 Task: Create a due date automation when advanced on, 2 days before a card is due add fields without custom field "Resume" set to a date more than 1 days from now at 11:00 AM.
Action: Mouse moved to (1115, 79)
Screenshot: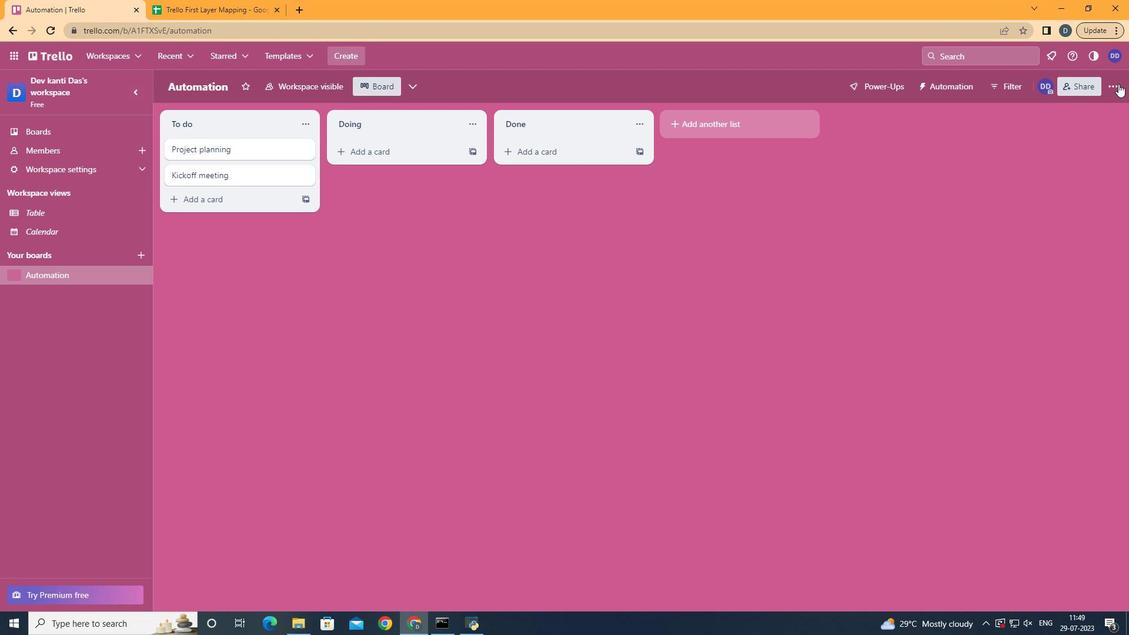 
Action: Mouse pressed left at (1115, 79)
Screenshot: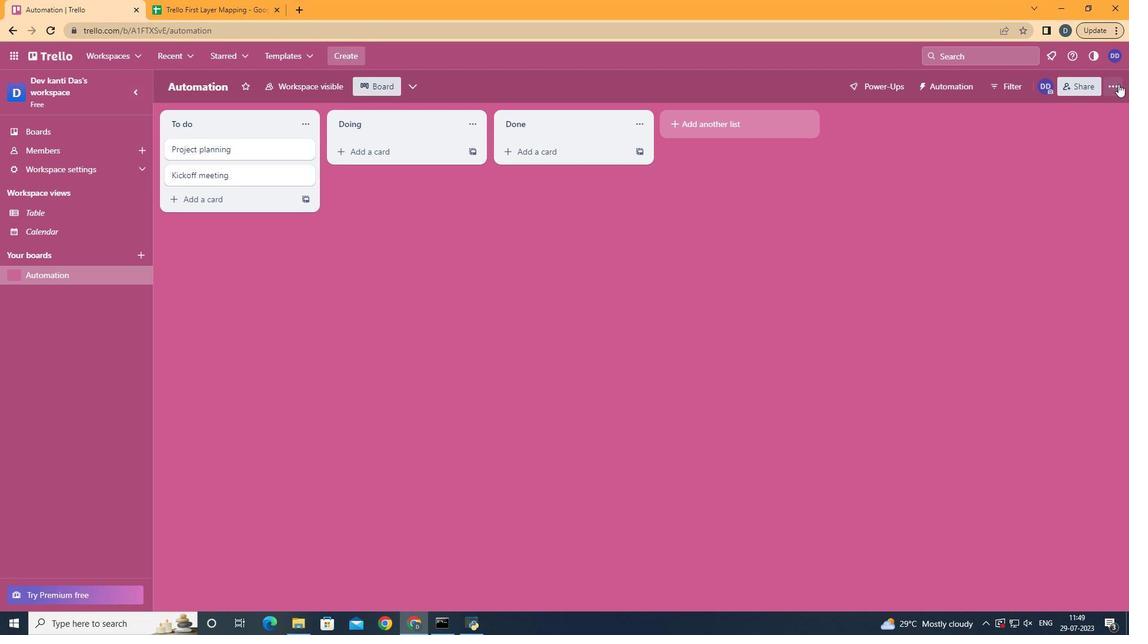 
Action: Mouse moved to (1036, 240)
Screenshot: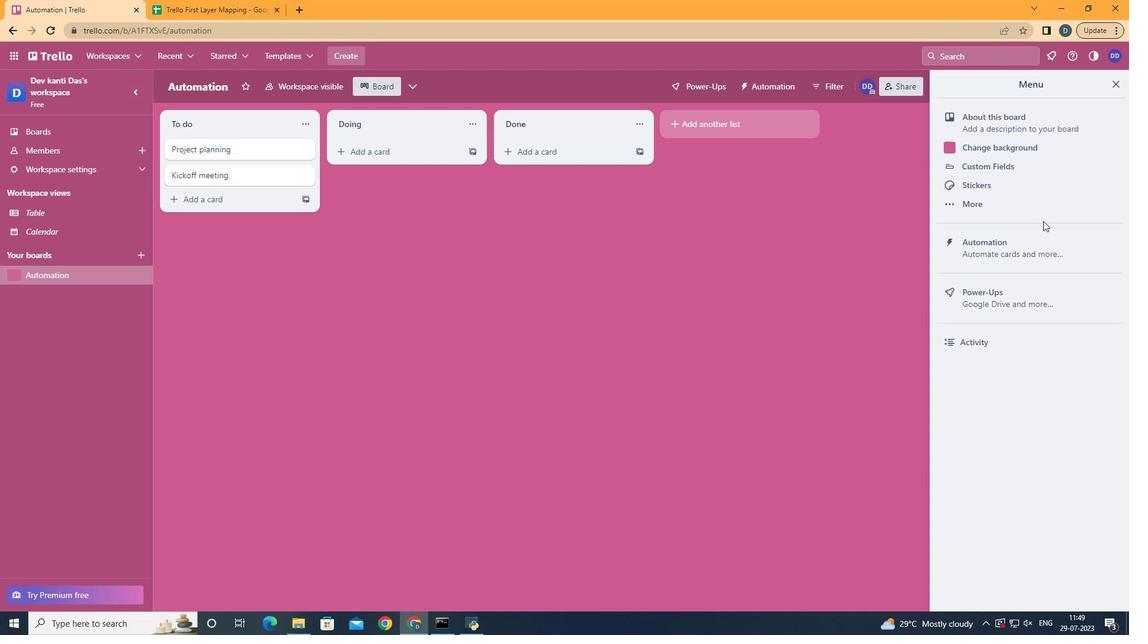 
Action: Mouse pressed left at (1036, 240)
Screenshot: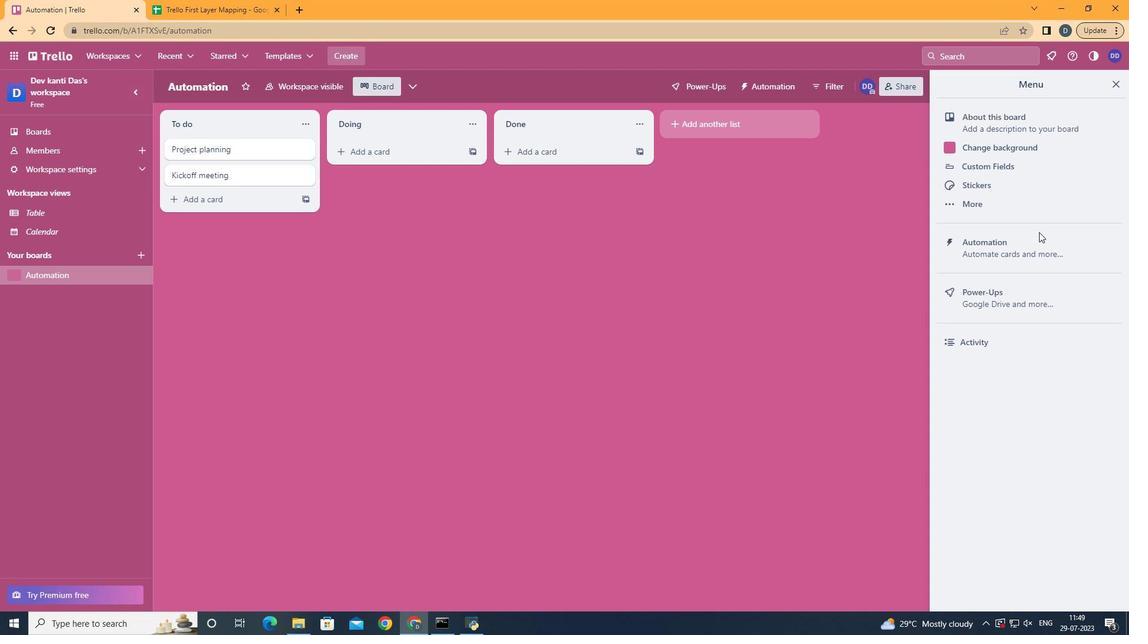 
Action: Mouse moved to (241, 241)
Screenshot: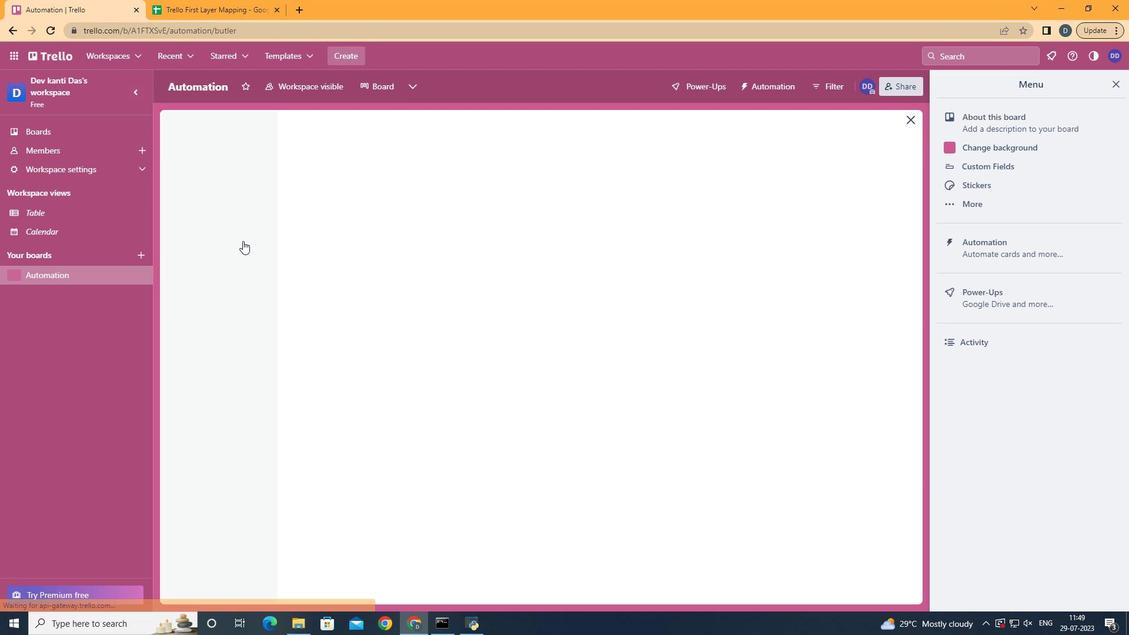 
Action: Mouse pressed left at (241, 241)
Screenshot: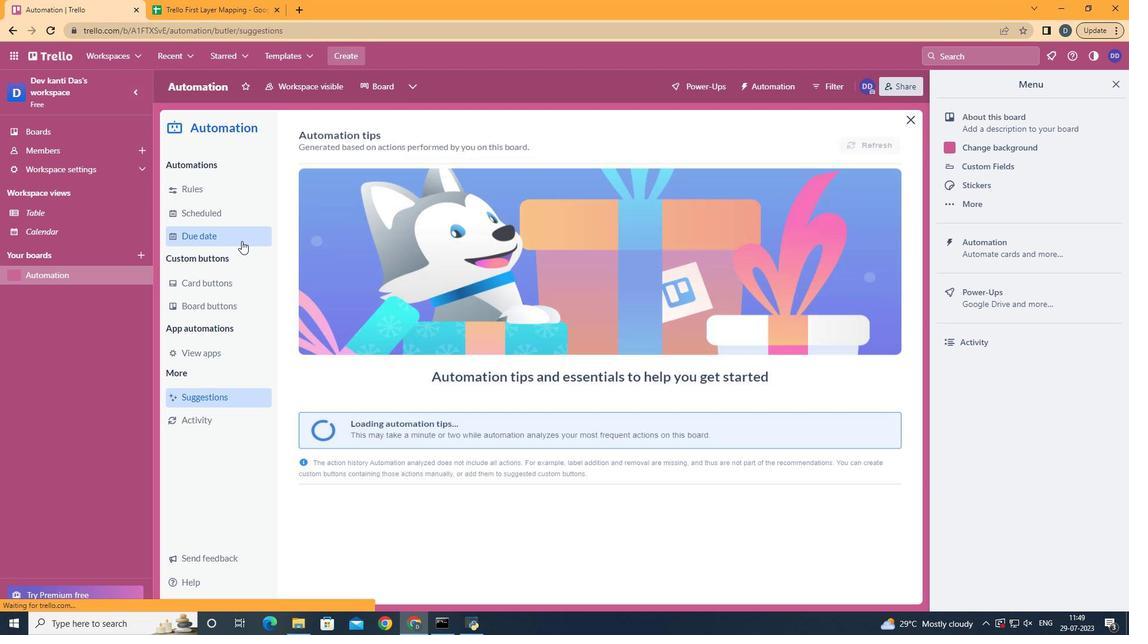 
Action: Mouse moved to (838, 143)
Screenshot: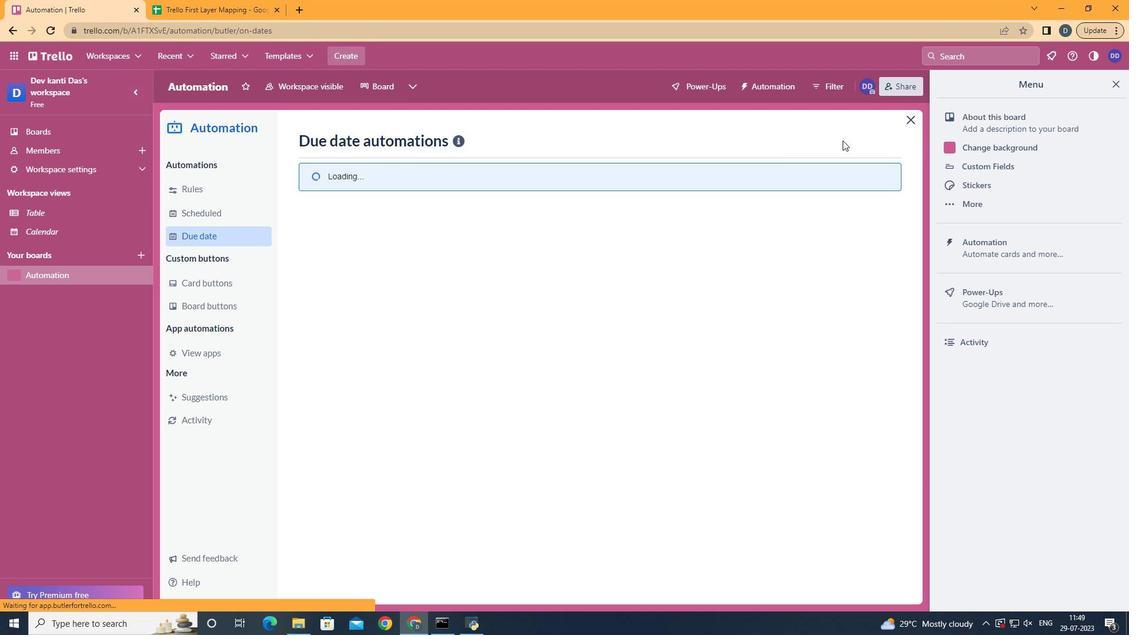 
Action: Mouse pressed left at (838, 143)
Screenshot: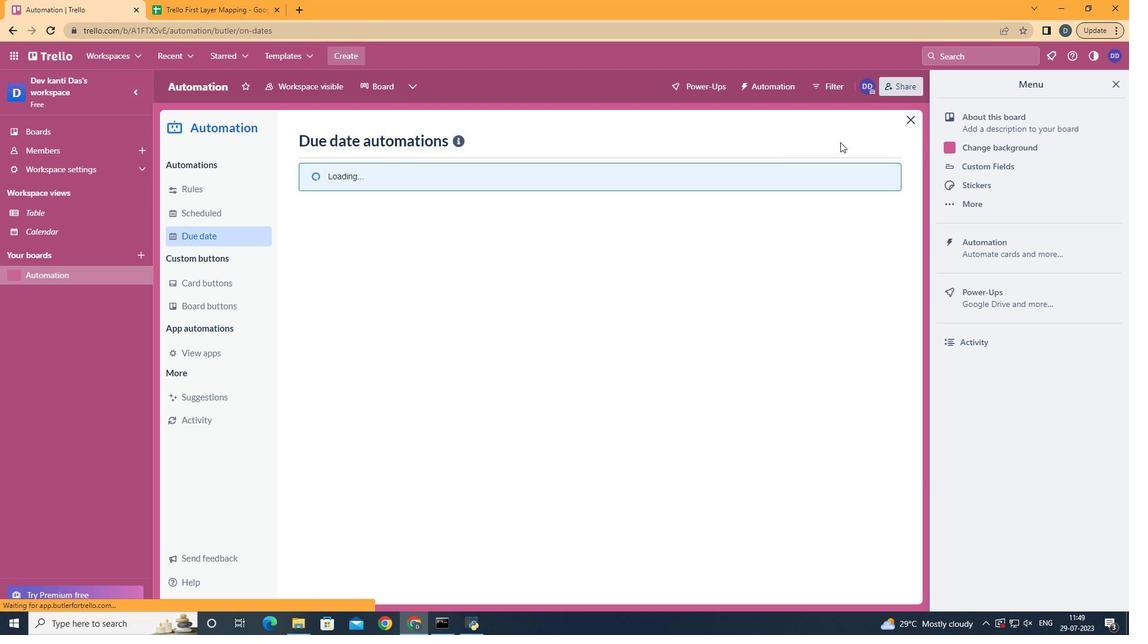 
Action: Mouse pressed left at (838, 143)
Screenshot: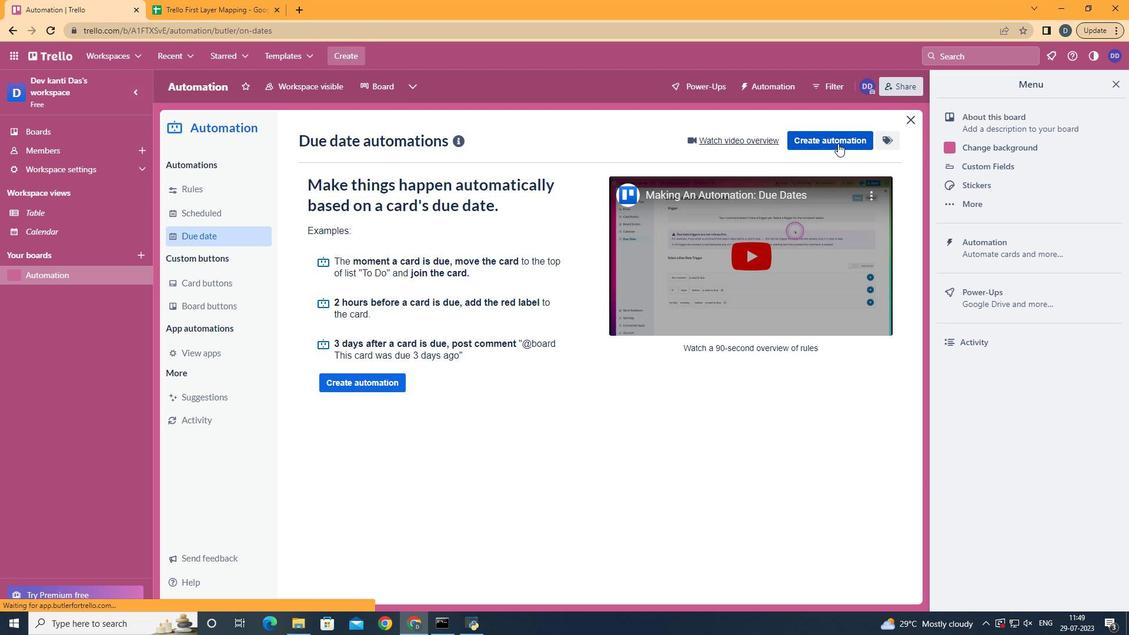 
Action: Mouse moved to (688, 251)
Screenshot: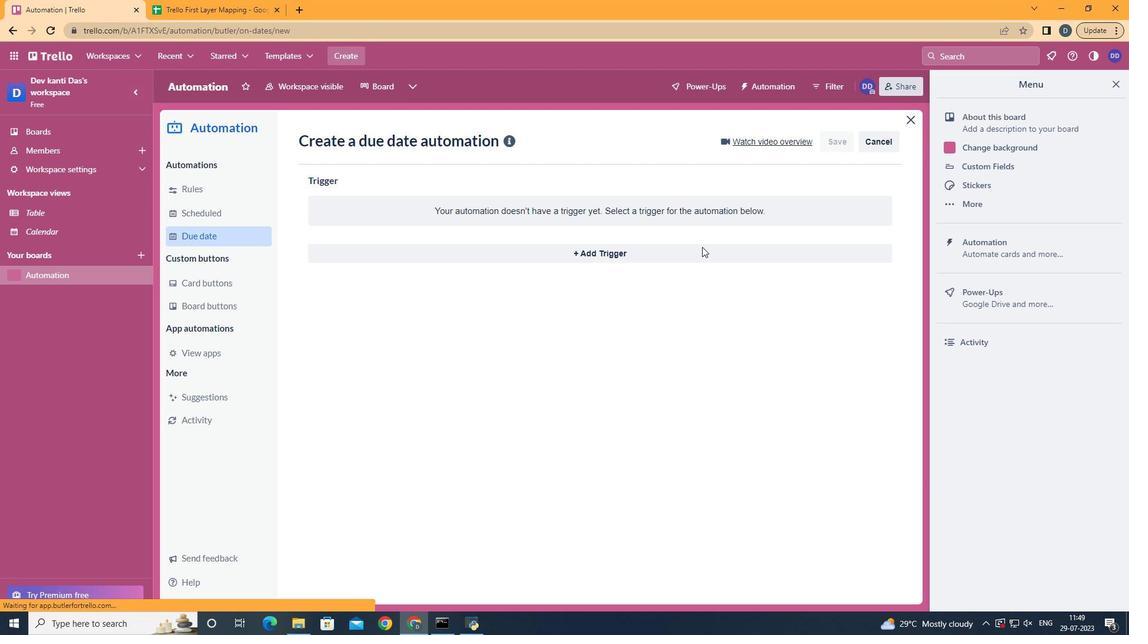 
Action: Mouse pressed left at (688, 251)
Screenshot: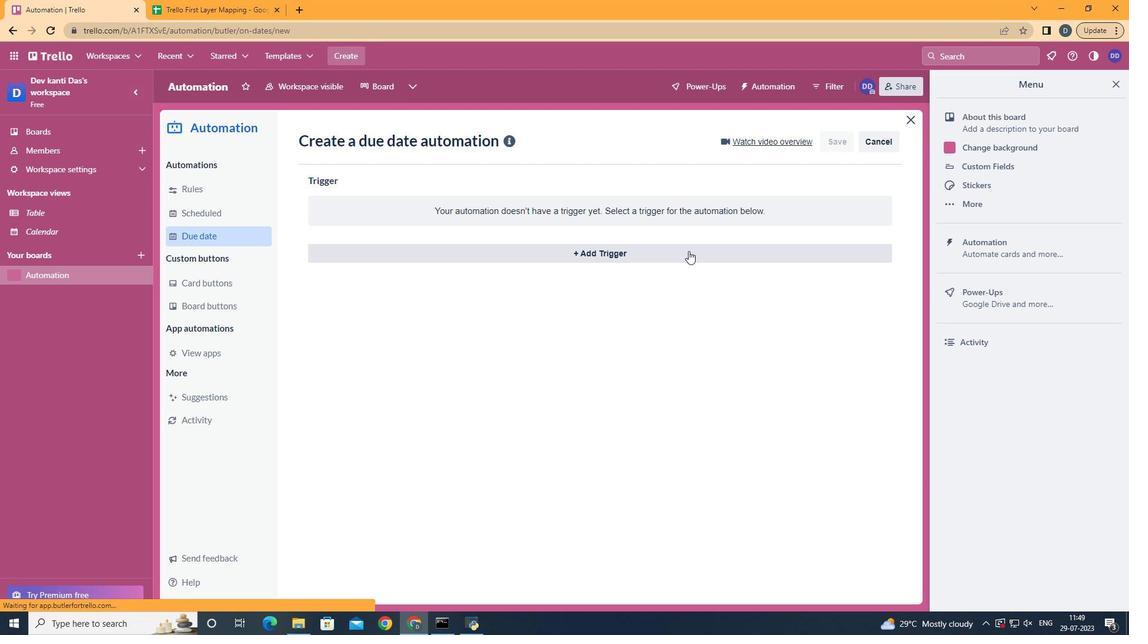 
Action: Mouse moved to (463, 436)
Screenshot: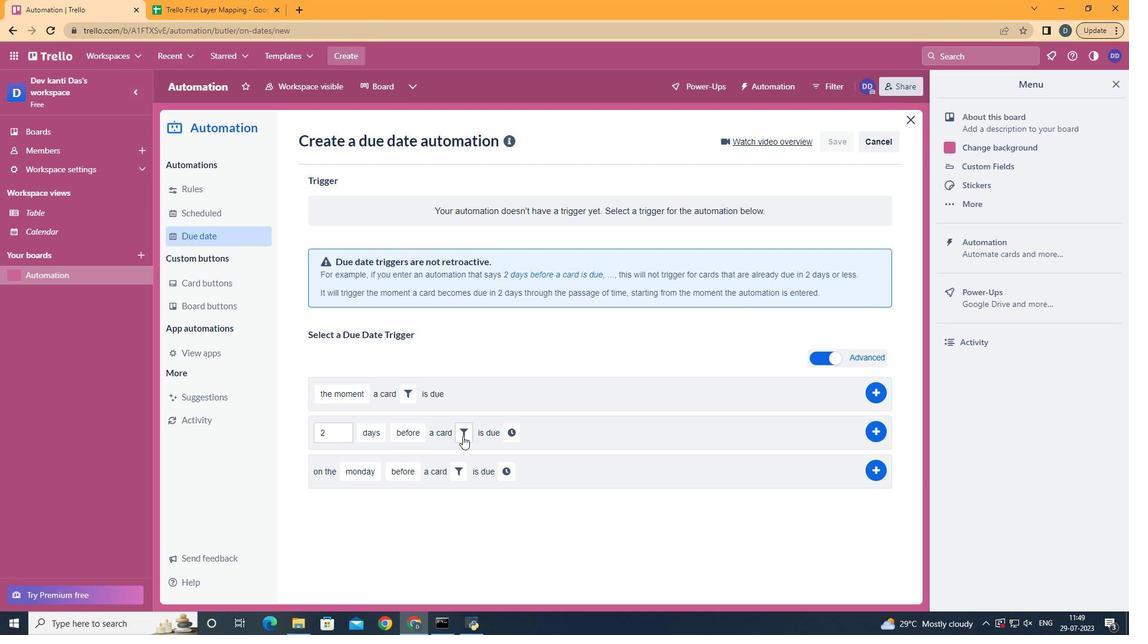 
Action: Mouse pressed left at (463, 436)
Screenshot: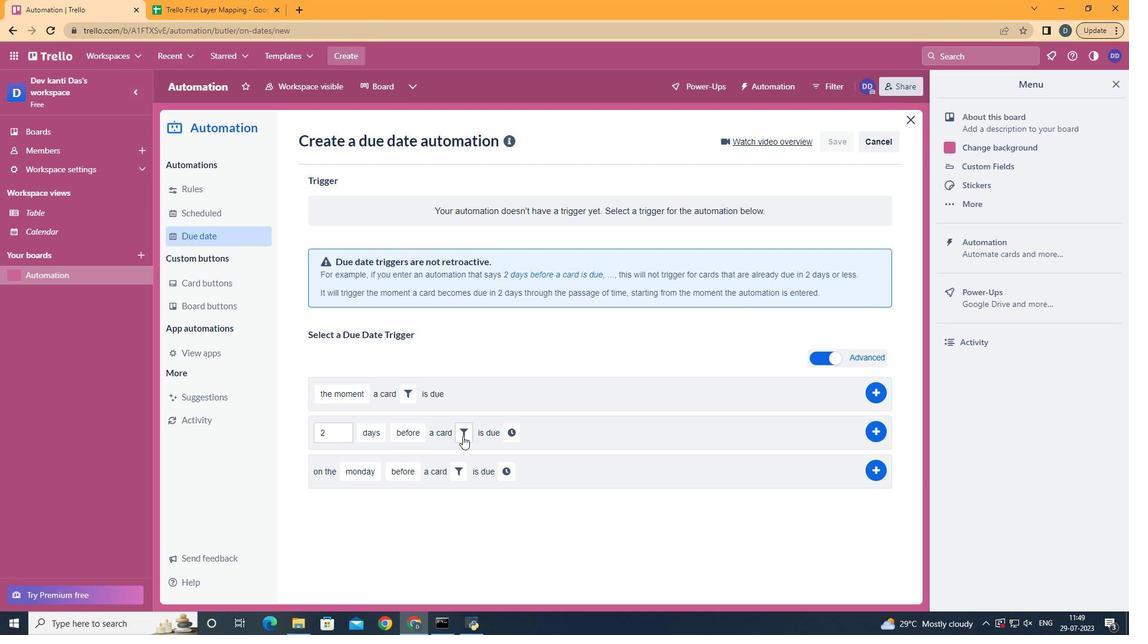 
Action: Mouse moved to (663, 479)
Screenshot: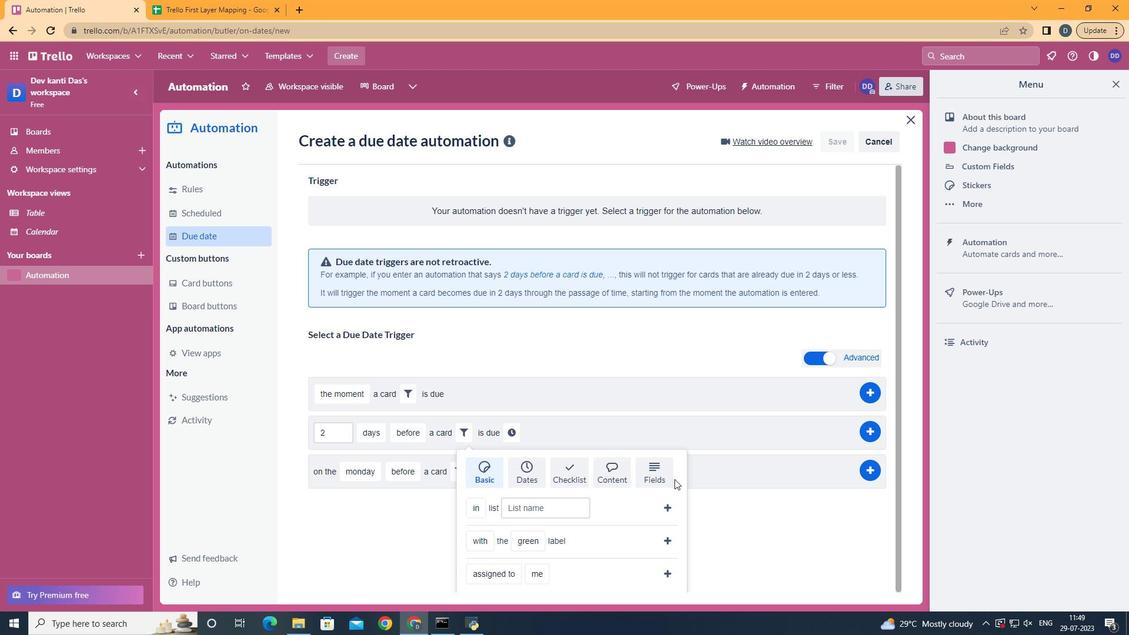 
Action: Mouse pressed left at (663, 479)
Screenshot: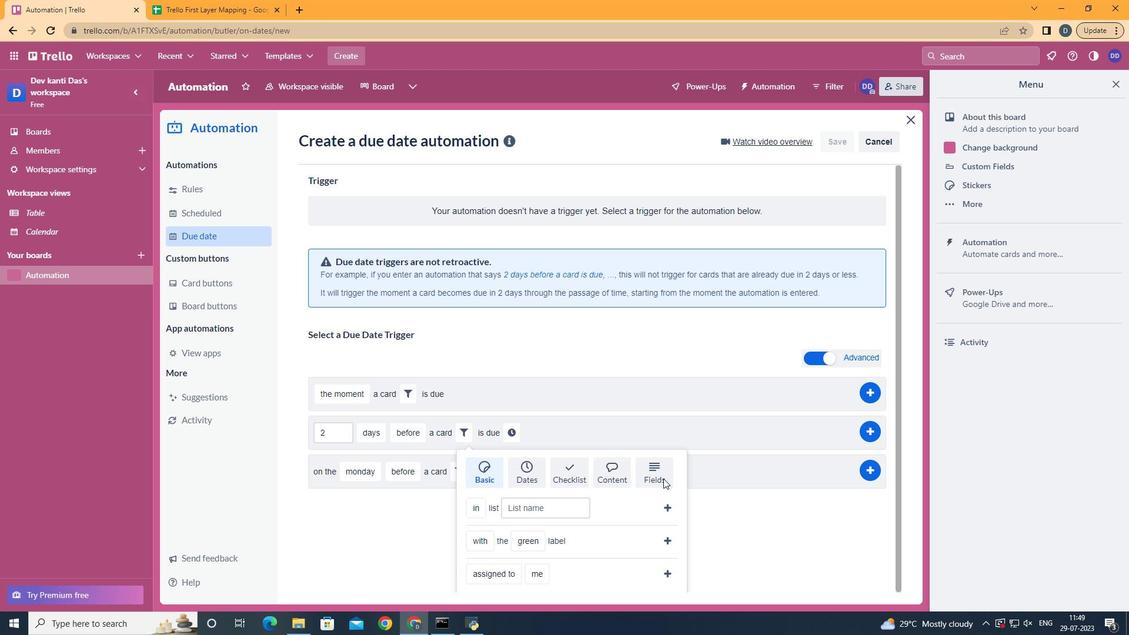 
Action: Mouse moved to (663, 479)
Screenshot: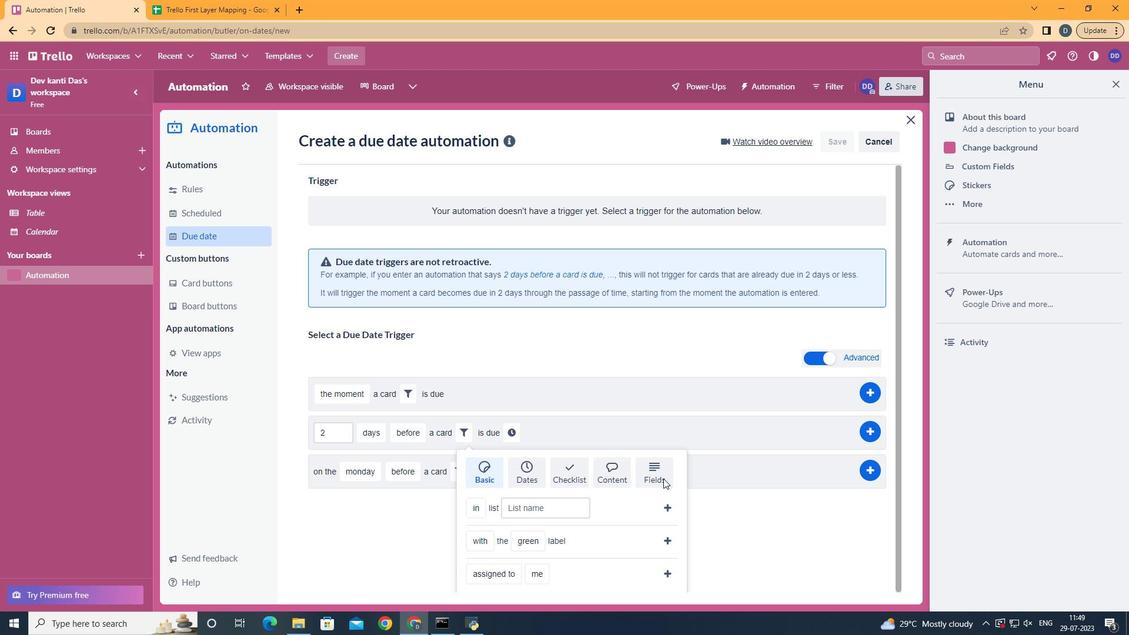 
Action: Mouse scrolled (663, 478) with delta (0, 0)
Screenshot: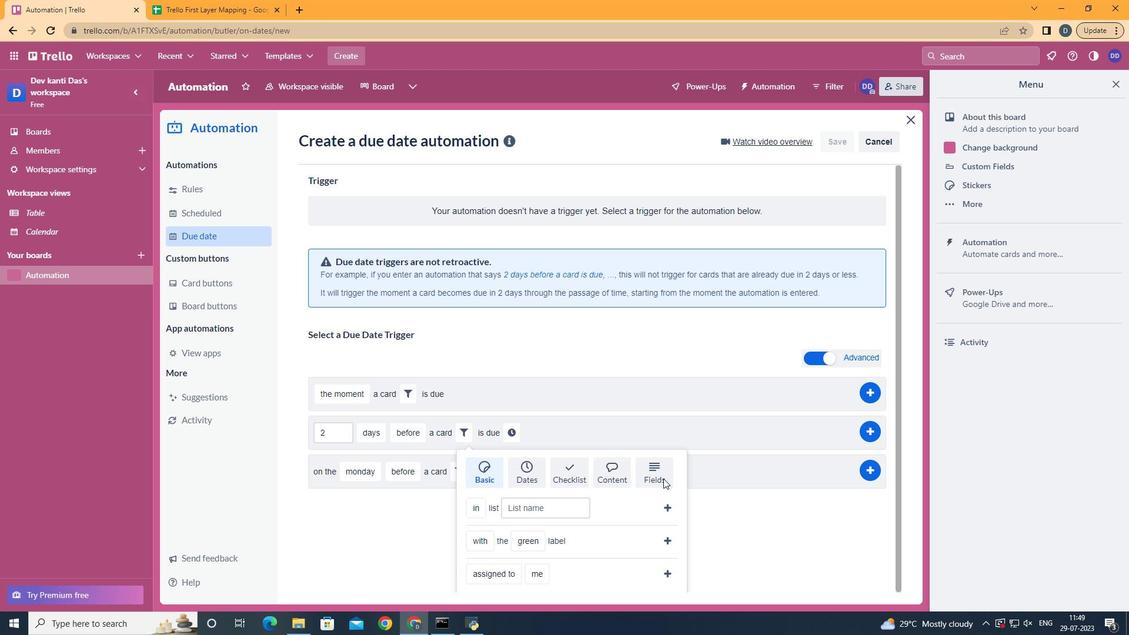 
Action: Mouse scrolled (663, 478) with delta (0, 0)
Screenshot: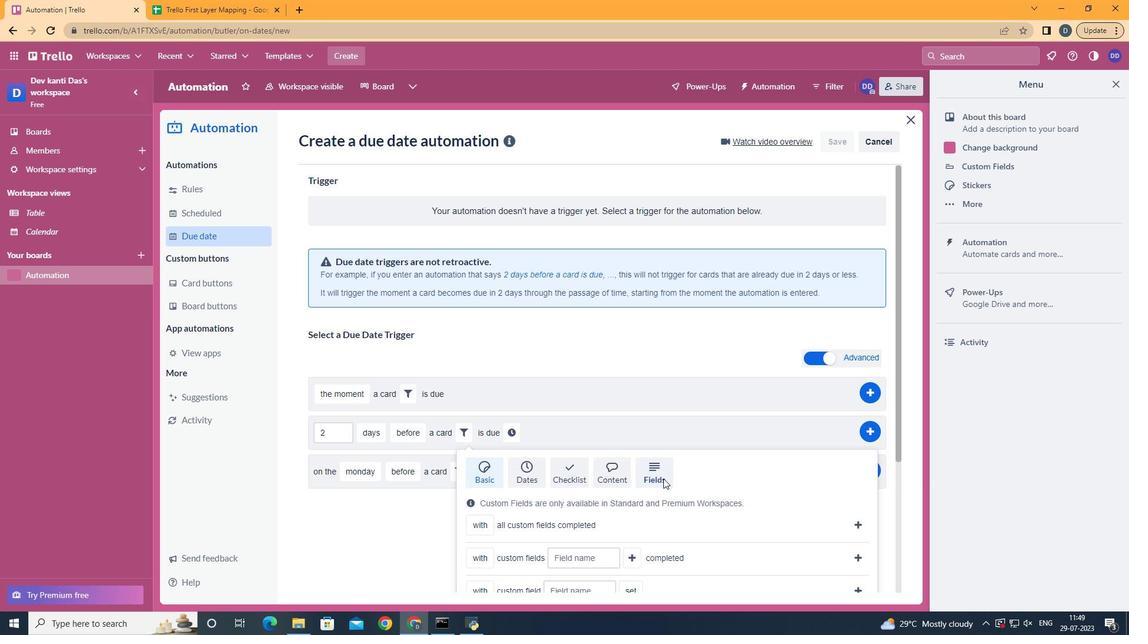 
Action: Mouse scrolled (663, 478) with delta (0, 0)
Screenshot: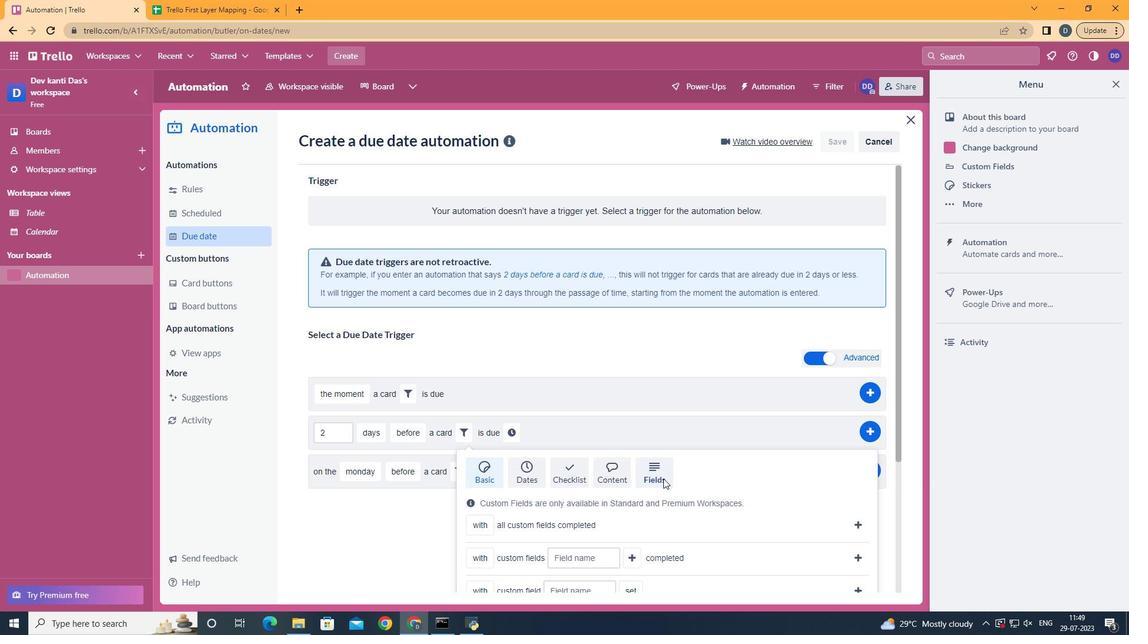 
Action: Mouse scrolled (663, 478) with delta (0, 0)
Screenshot: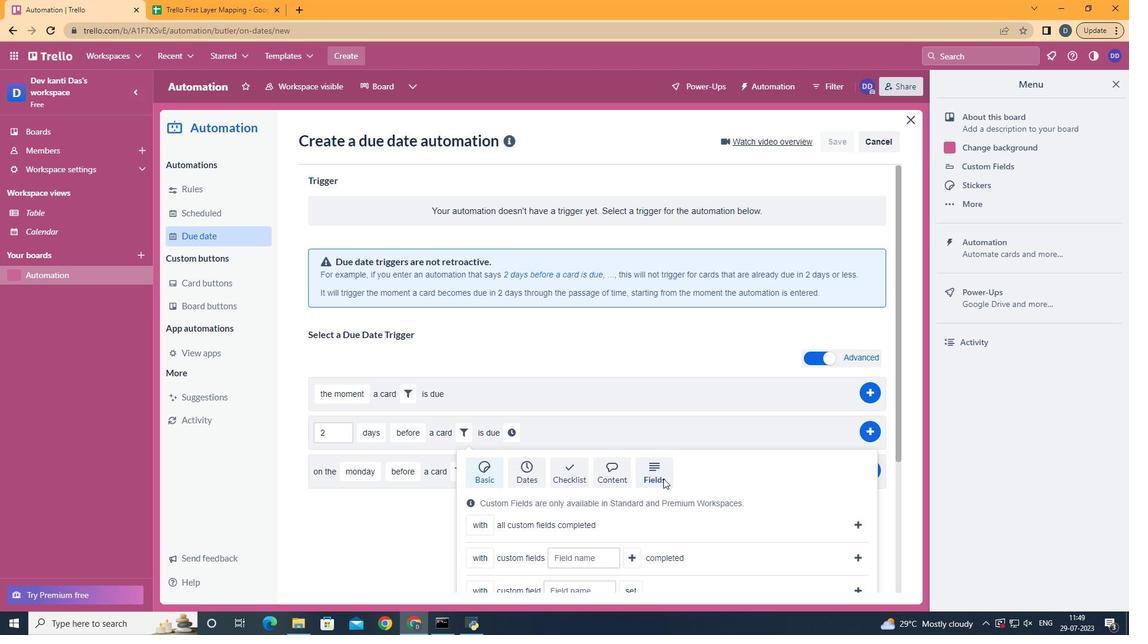 
Action: Mouse scrolled (663, 478) with delta (0, 0)
Screenshot: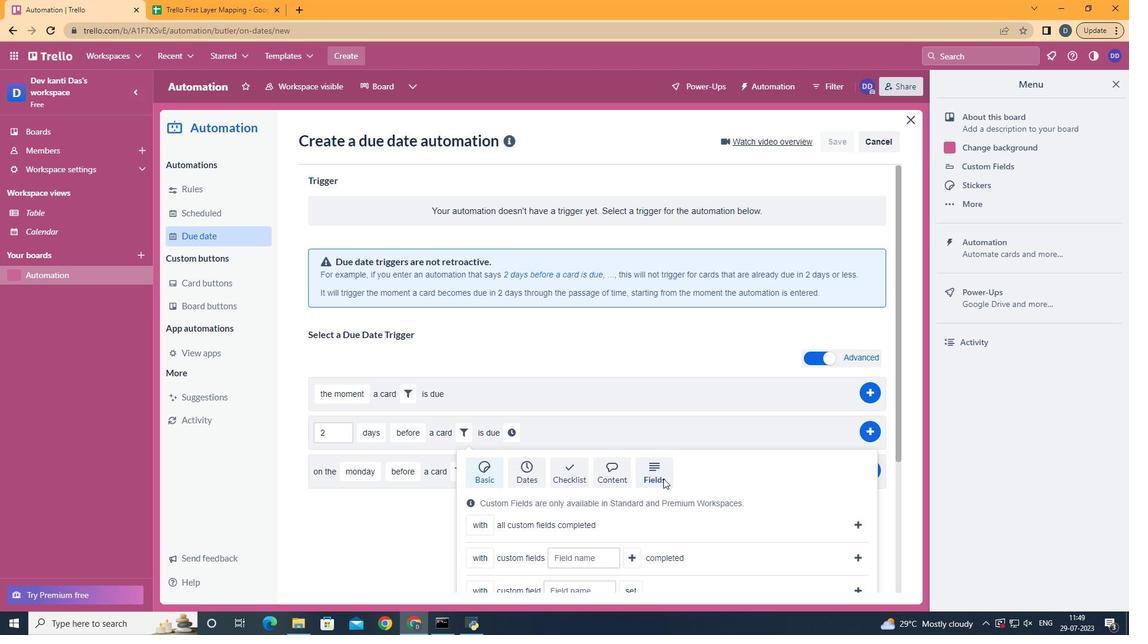 
Action: Mouse scrolled (663, 478) with delta (0, 0)
Screenshot: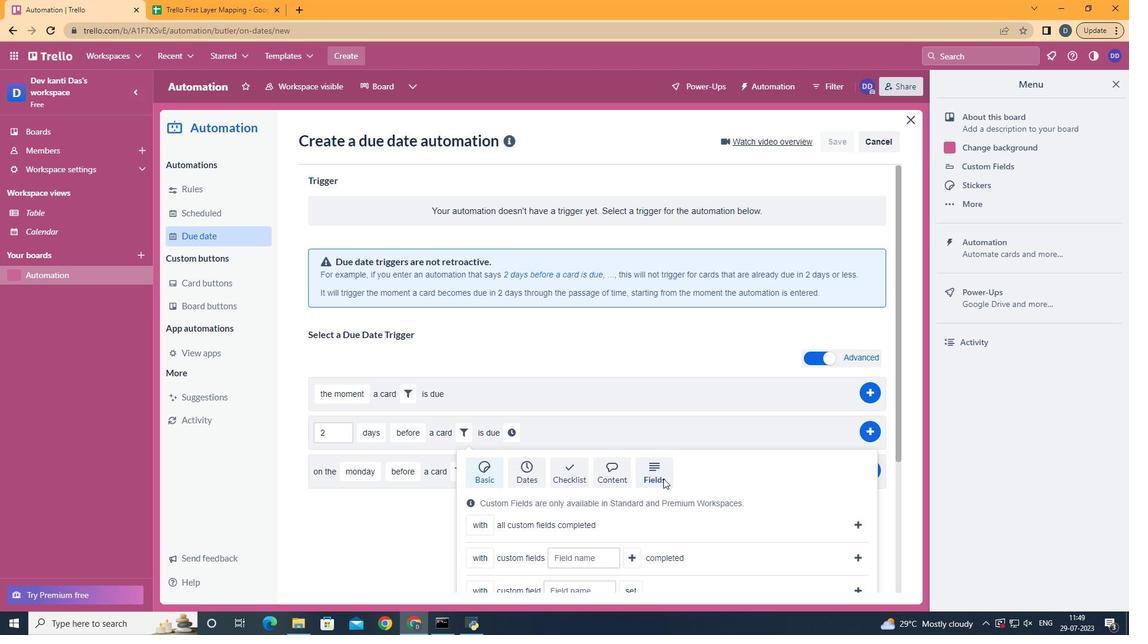 
Action: Mouse moved to (503, 550)
Screenshot: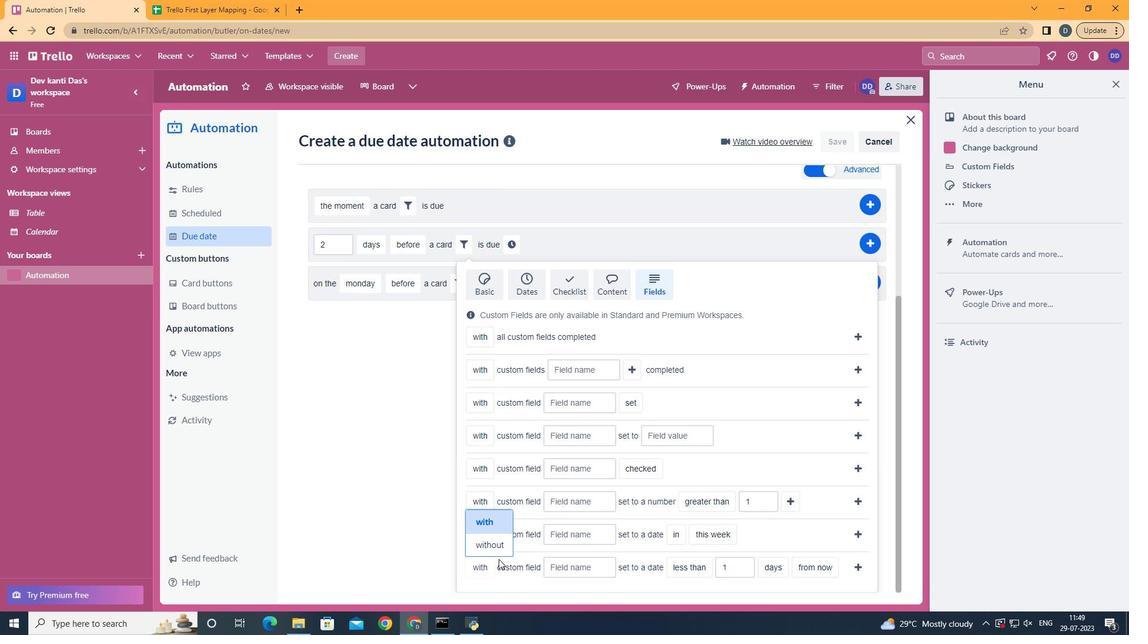
Action: Mouse pressed left at (503, 550)
Screenshot: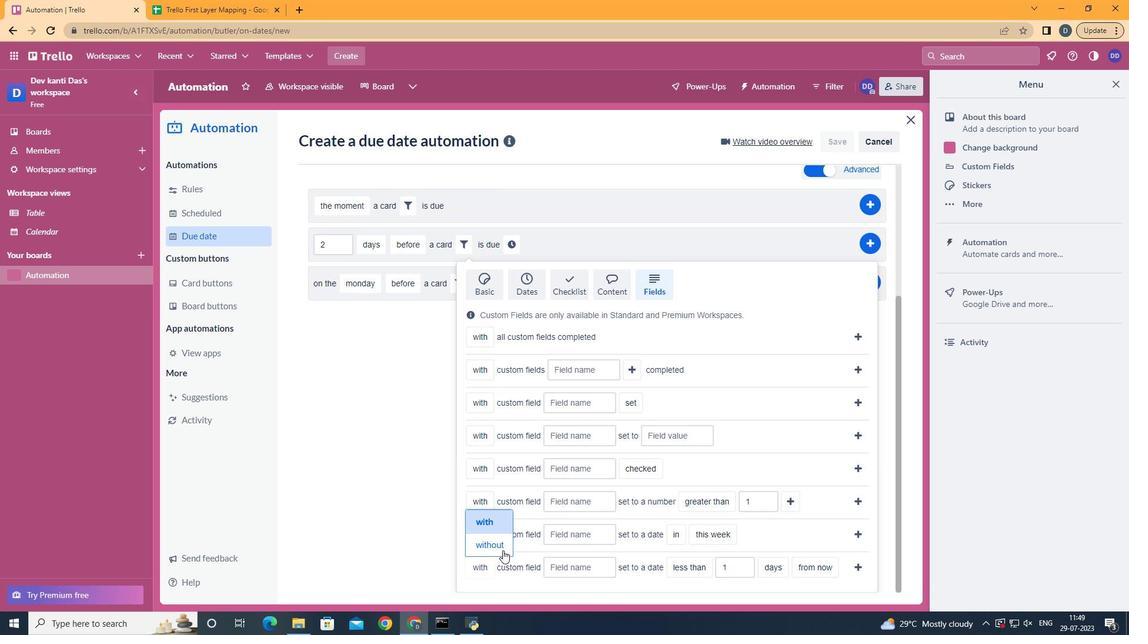 
Action: Mouse scrolled (503, 550) with delta (0, 0)
Screenshot: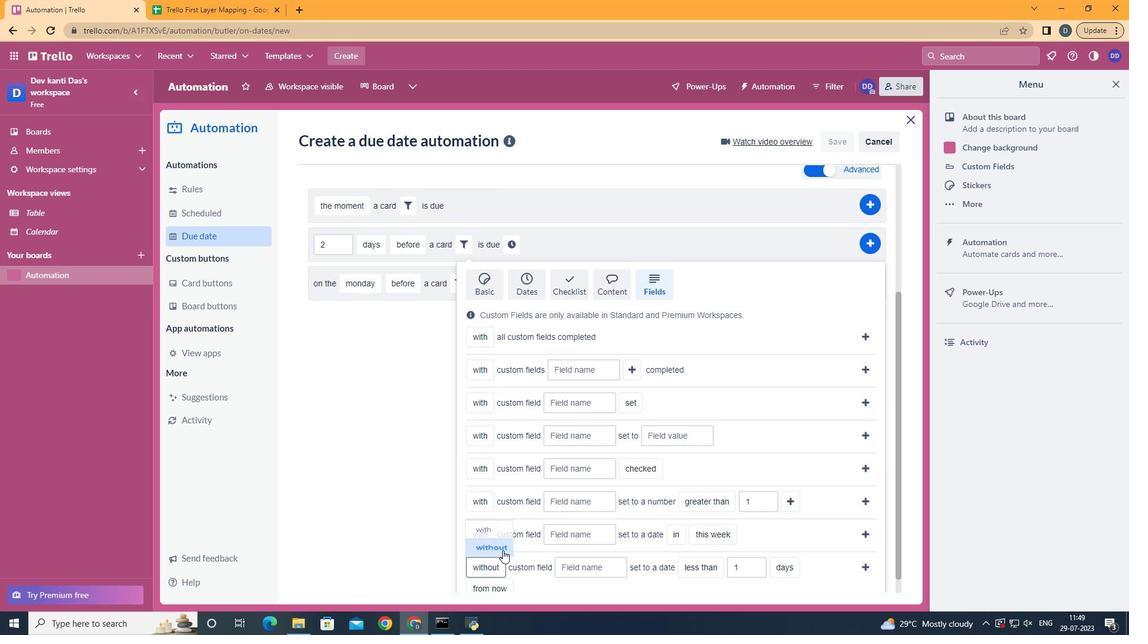 
Action: Mouse scrolled (503, 550) with delta (0, 0)
Screenshot: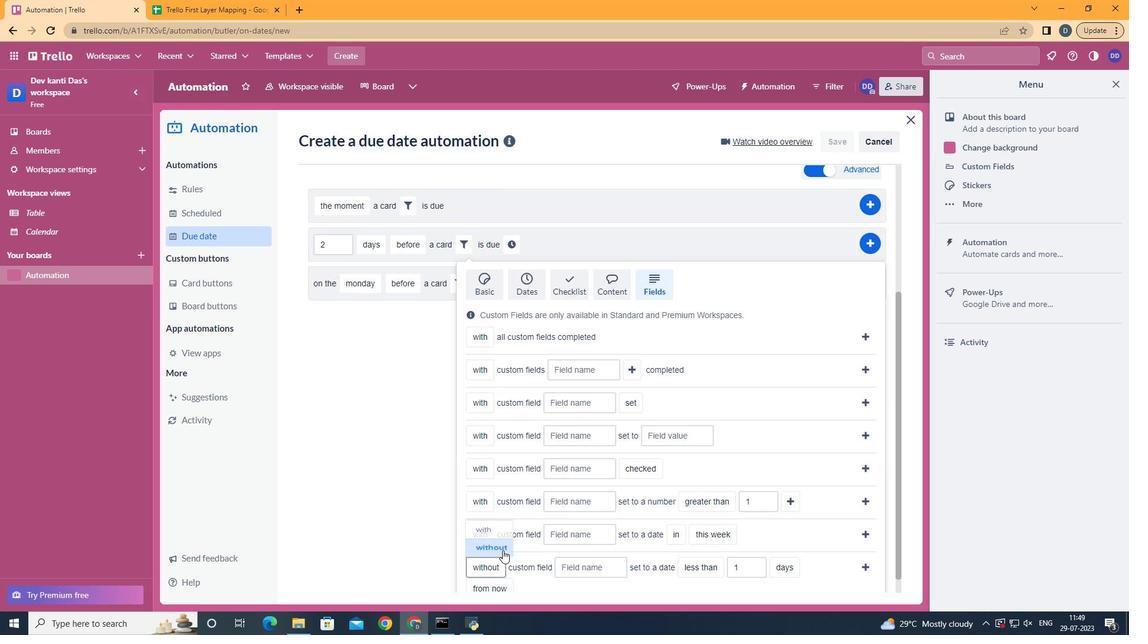 
Action: Mouse scrolled (503, 550) with delta (0, 0)
Screenshot: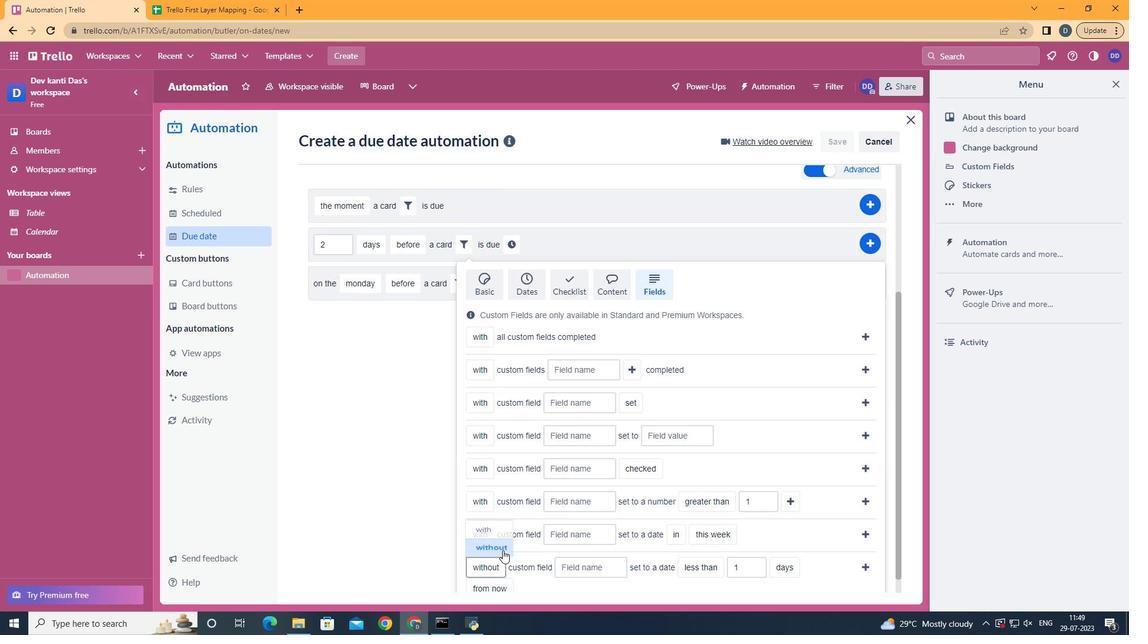 
Action: Mouse scrolled (503, 550) with delta (0, 0)
Screenshot: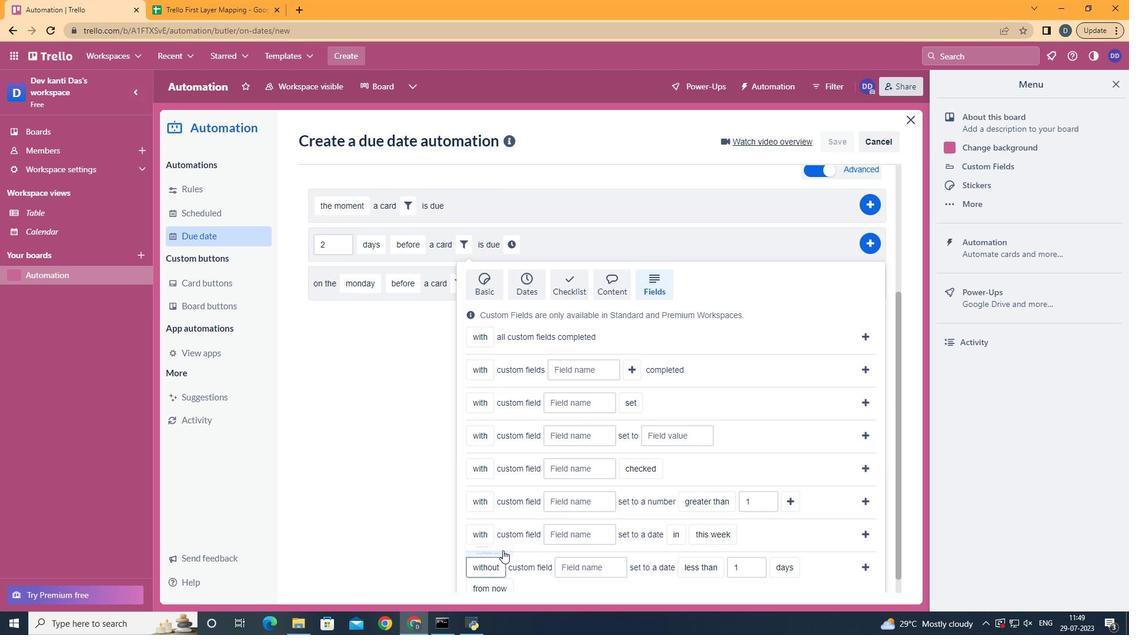 
Action: Mouse moved to (605, 551)
Screenshot: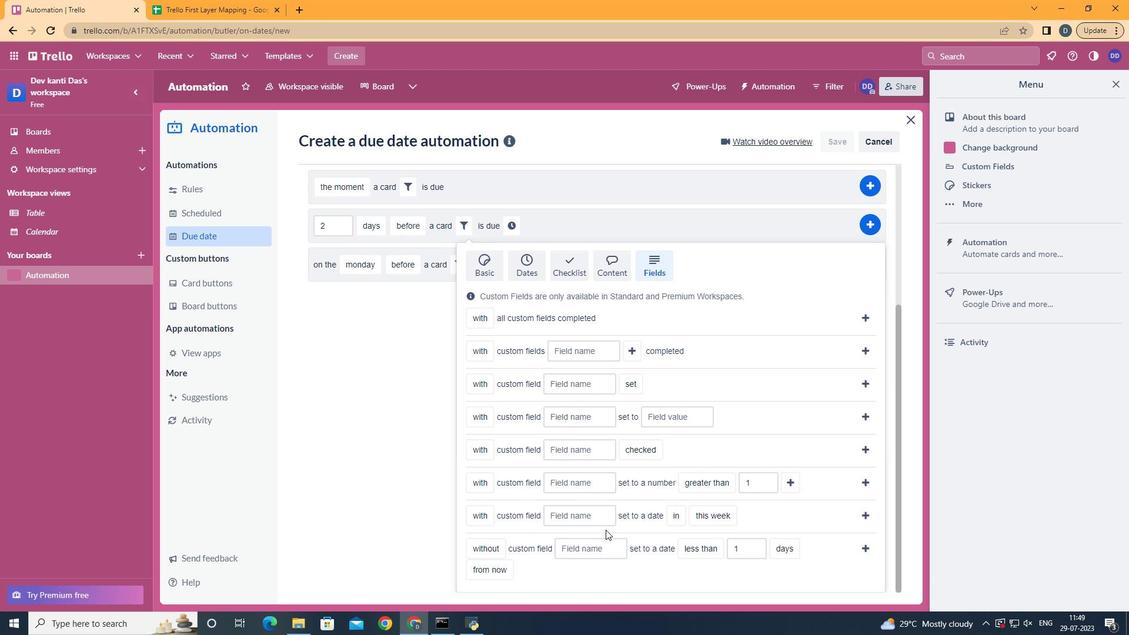 
Action: Mouse pressed left at (605, 551)
Screenshot: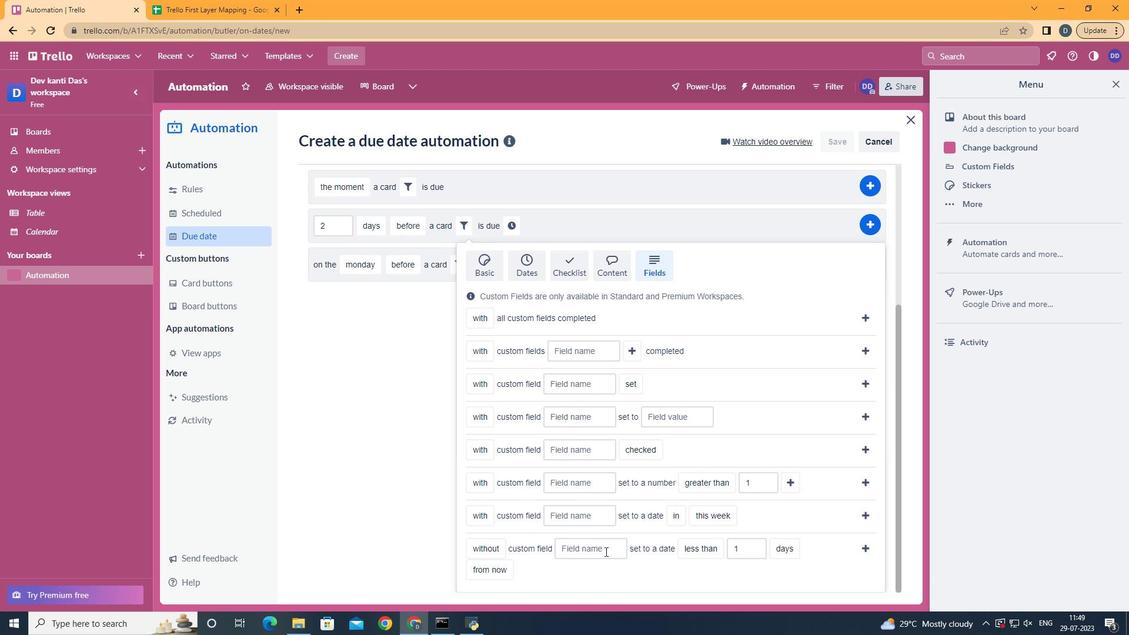 
Action: Mouse moved to (604, 551)
Screenshot: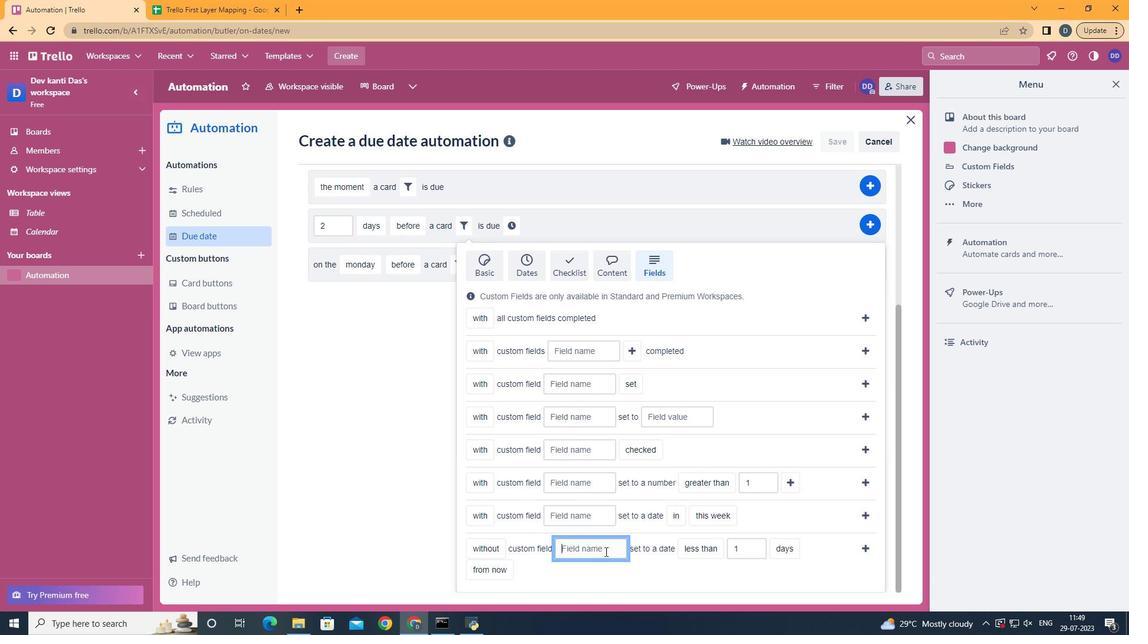 
Action: Key pressed <Key.shift>Resume
Screenshot: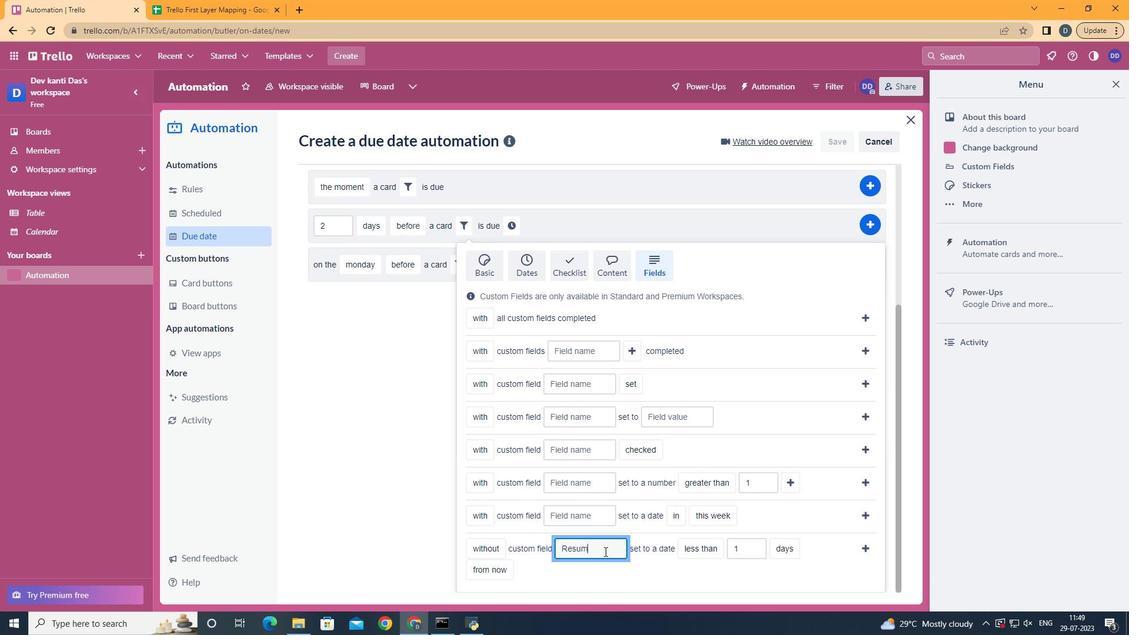 
Action: Mouse moved to (716, 499)
Screenshot: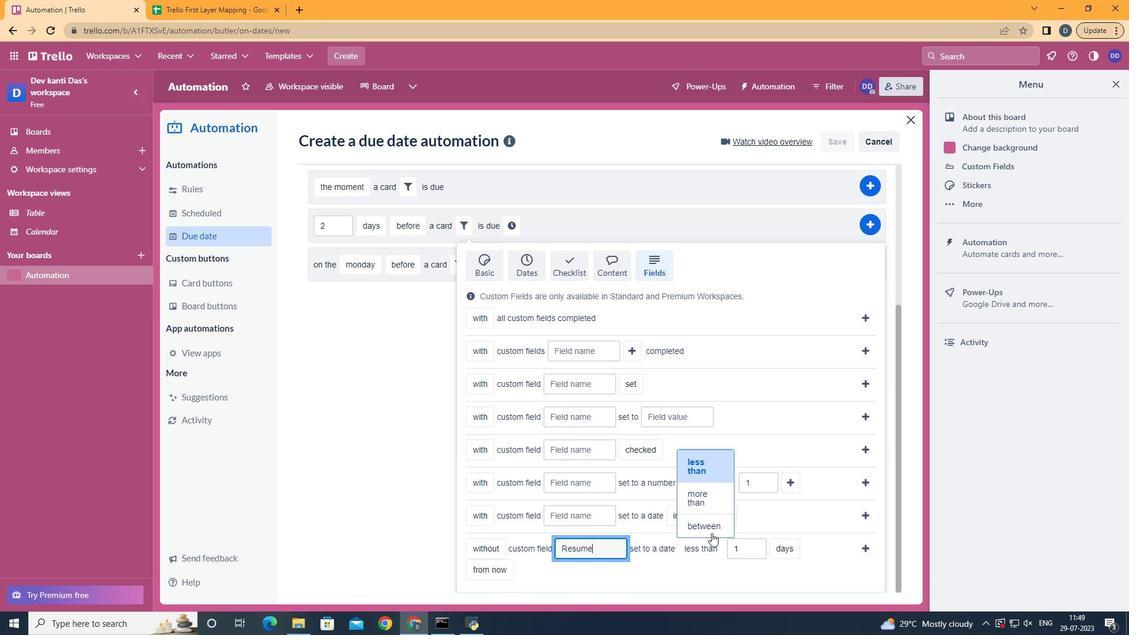 
Action: Mouse pressed left at (716, 499)
Screenshot: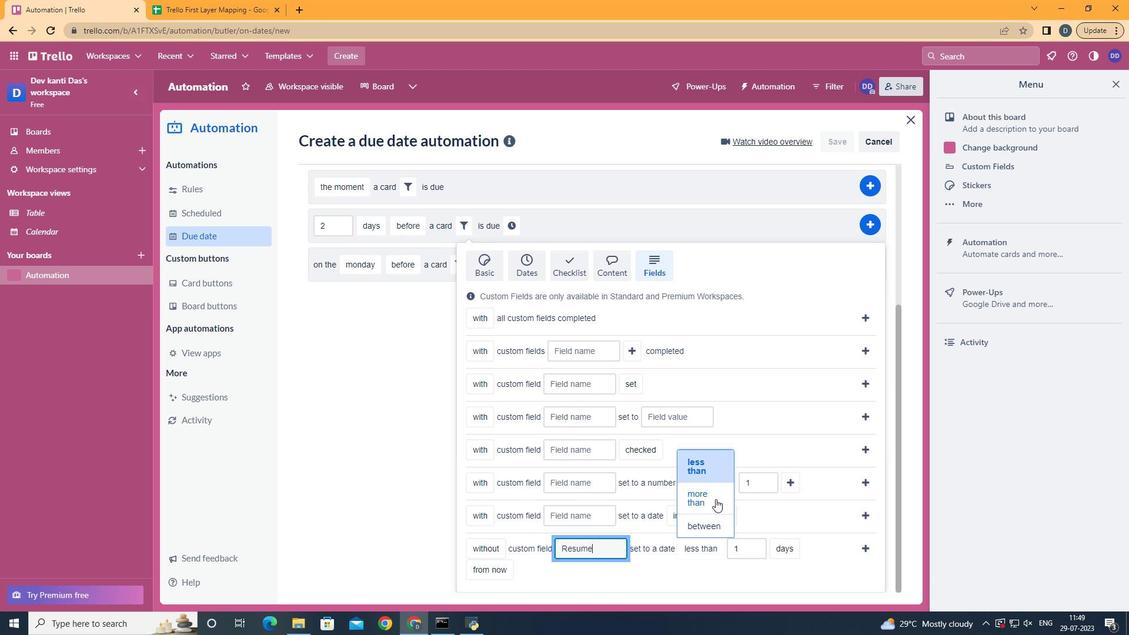 
Action: Mouse moved to (803, 508)
Screenshot: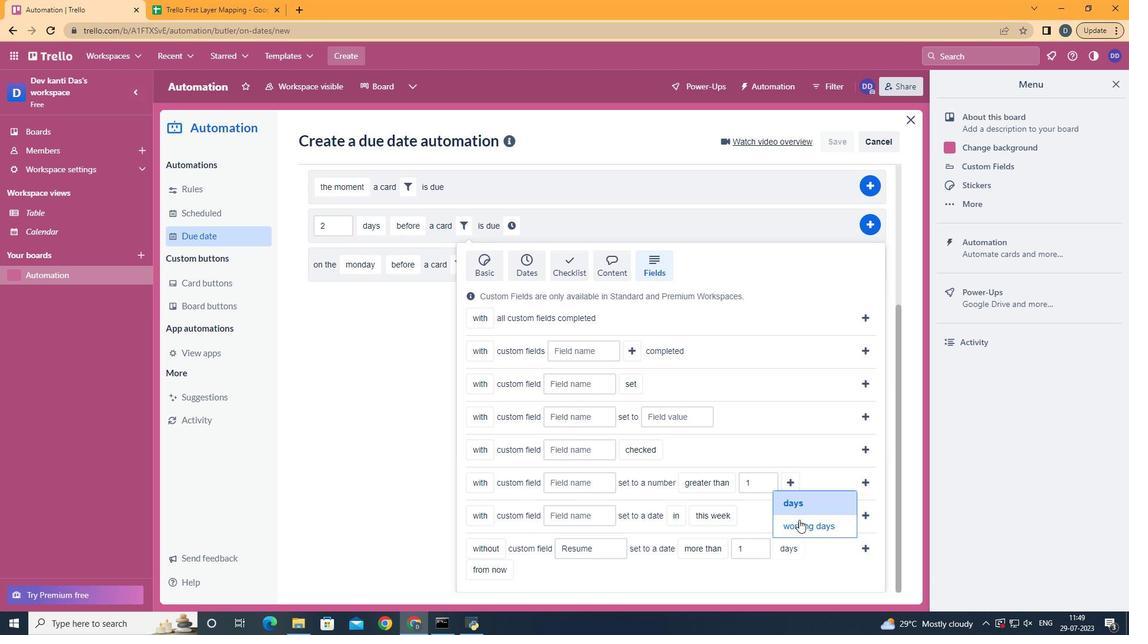 
Action: Mouse pressed left at (803, 508)
Screenshot: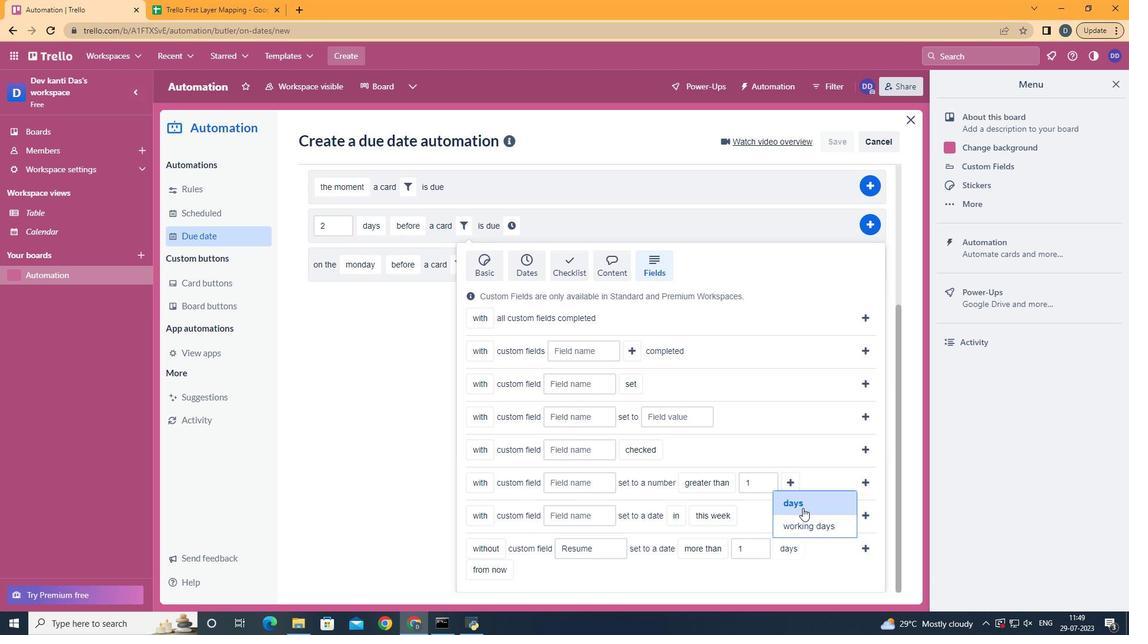
Action: Mouse moved to (507, 526)
Screenshot: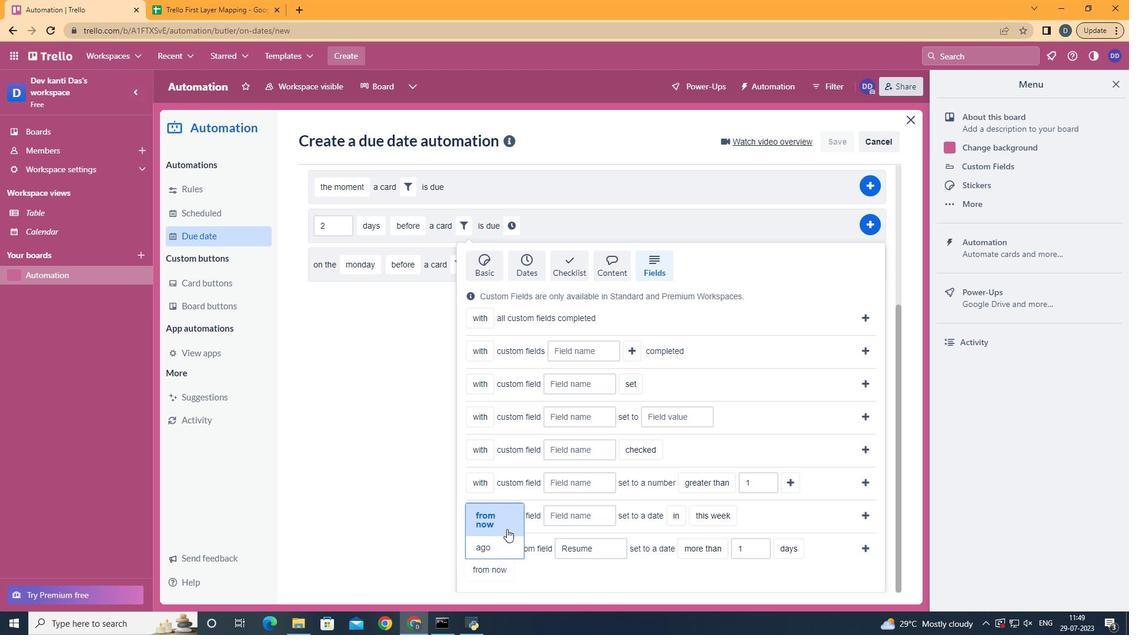 
Action: Mouse pressed left at (507, 526)
Screenshot: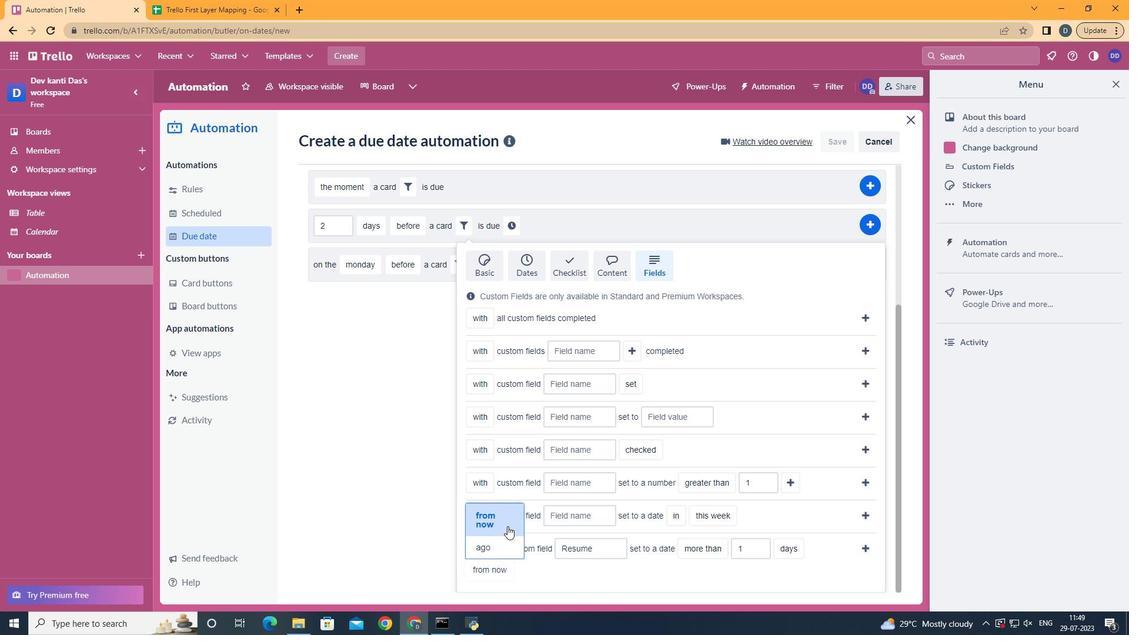 
Action: Mouse moved to (869, 548)
Screenshot: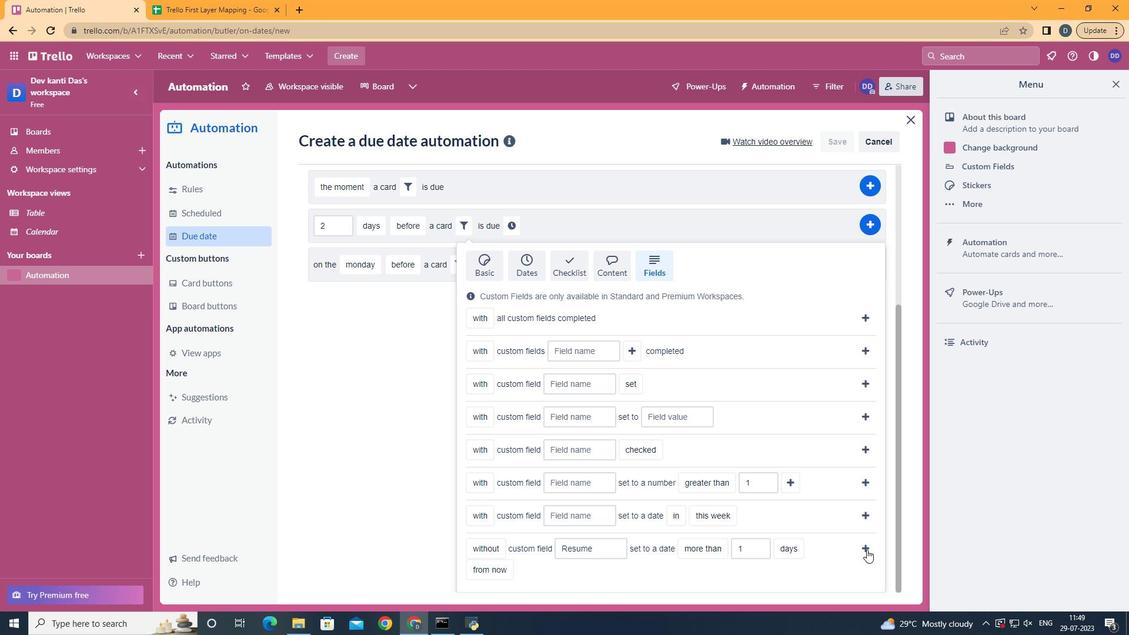 
Action: Mouse pressed left at (869, 548)
Screenshot: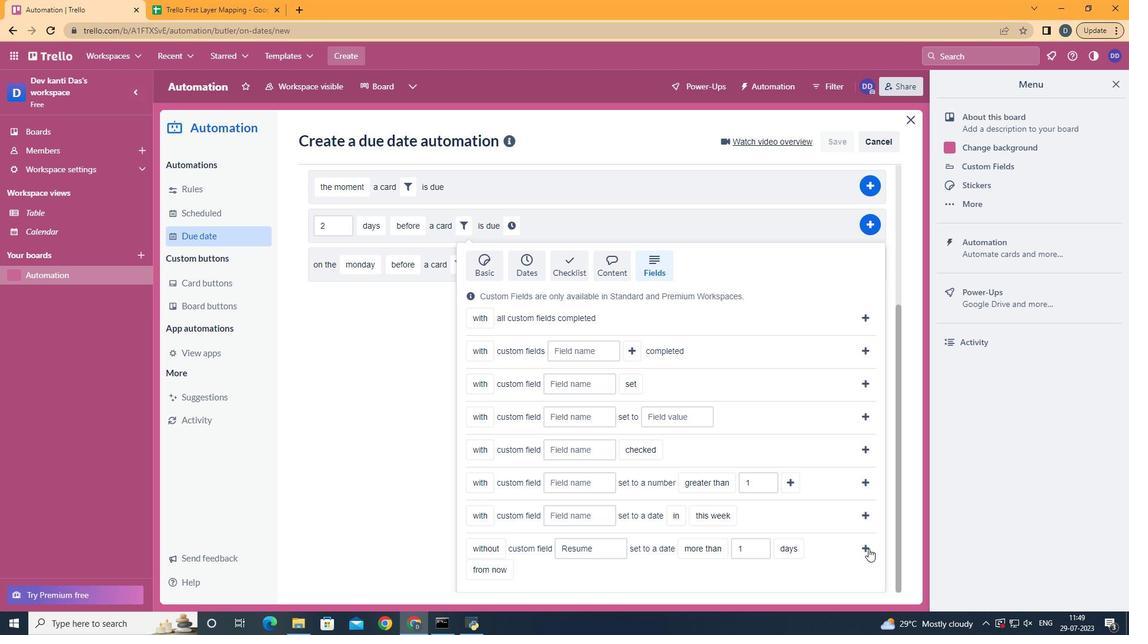 
Action: Mouse moved to (796, 436)
Screenshot: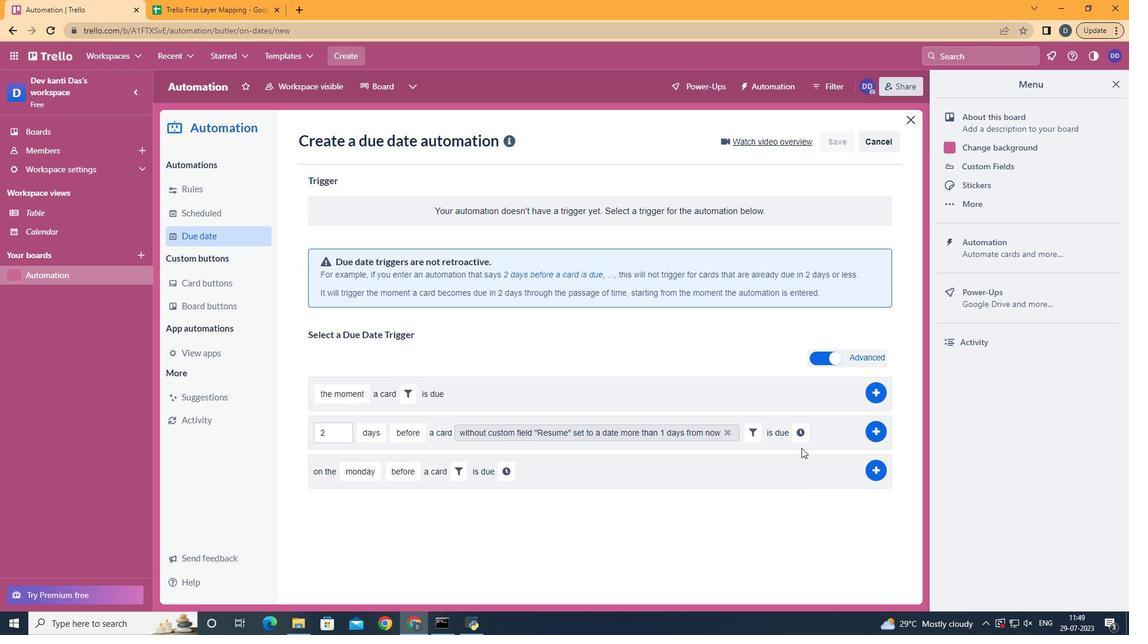 
Action: Mouse pressed left at (796, 436)
Screenshot: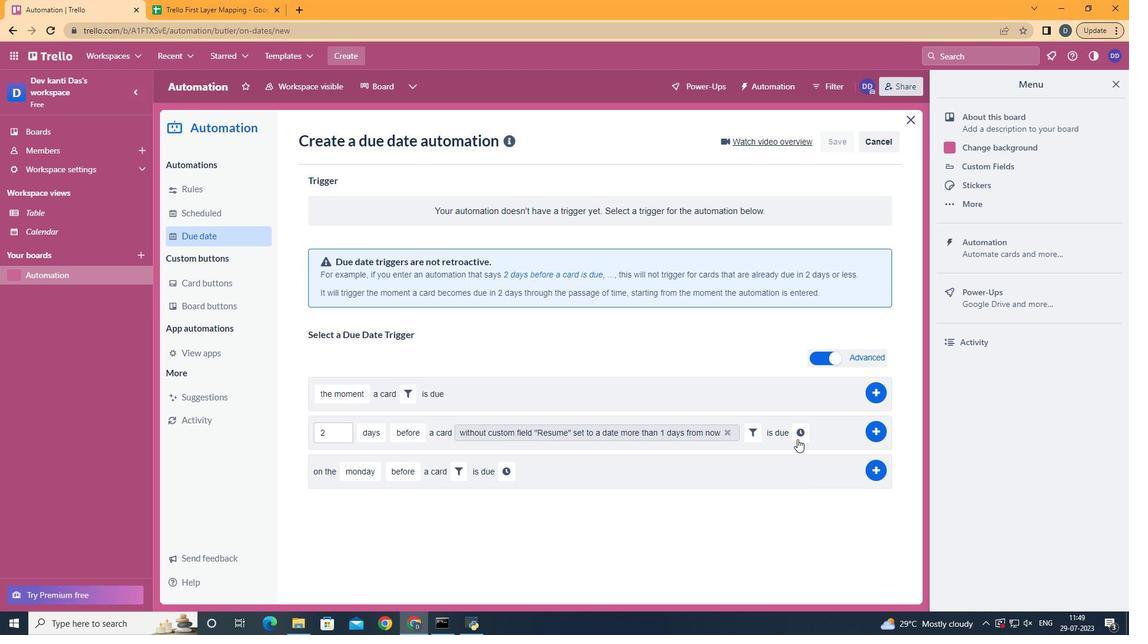 
Action: Mouse moved to (395, 460)
Screenshot: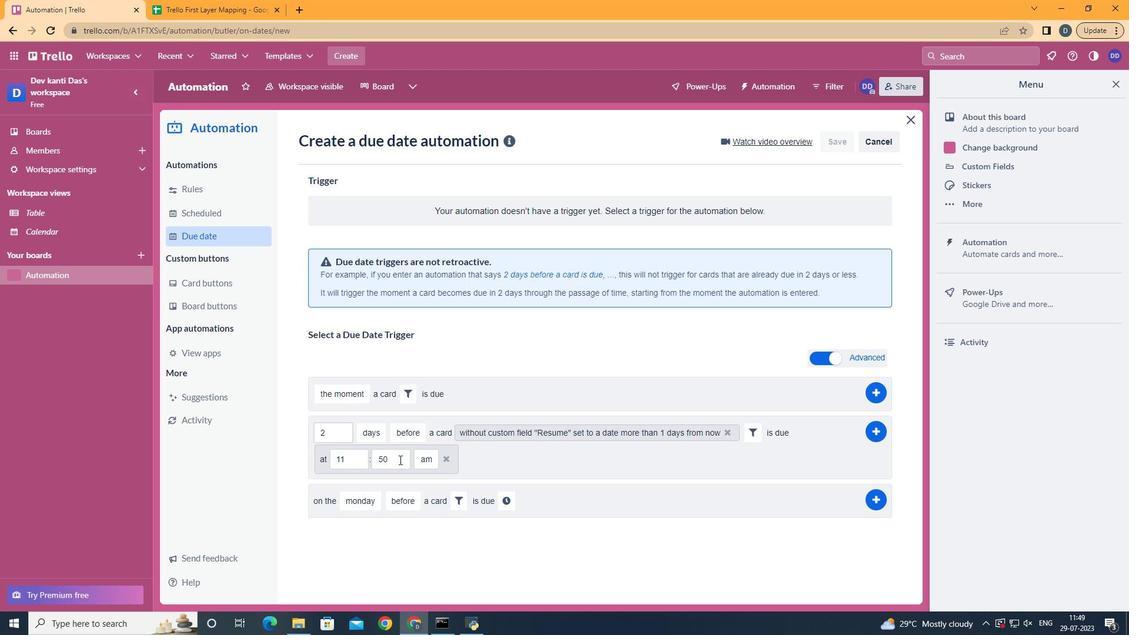 
Action: Mouse pressed left at (395, 460)
Screenshot: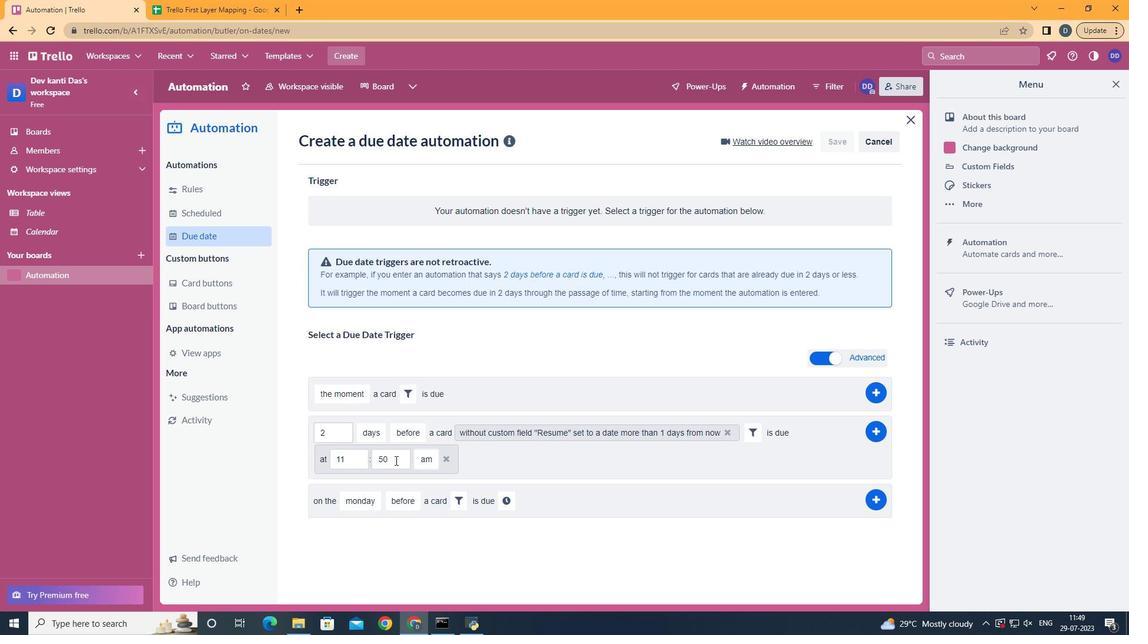 
Action: Key pressed <Key.backspace><Key.backspace>00
Screenshot: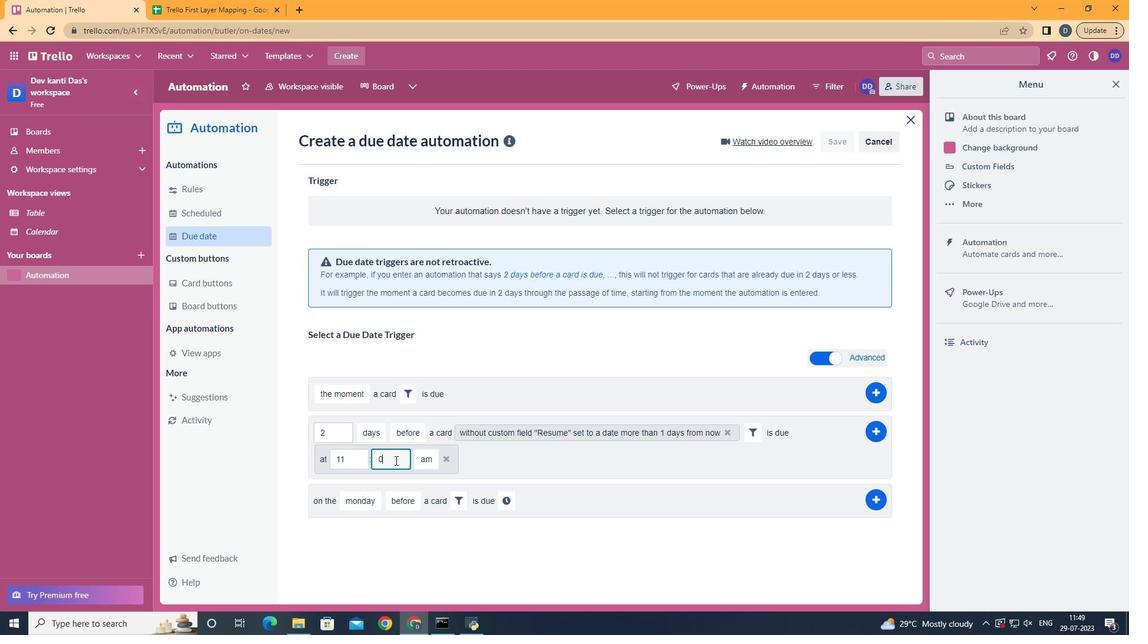 
Action: Mouse moved to (432, 486)
Screenshot: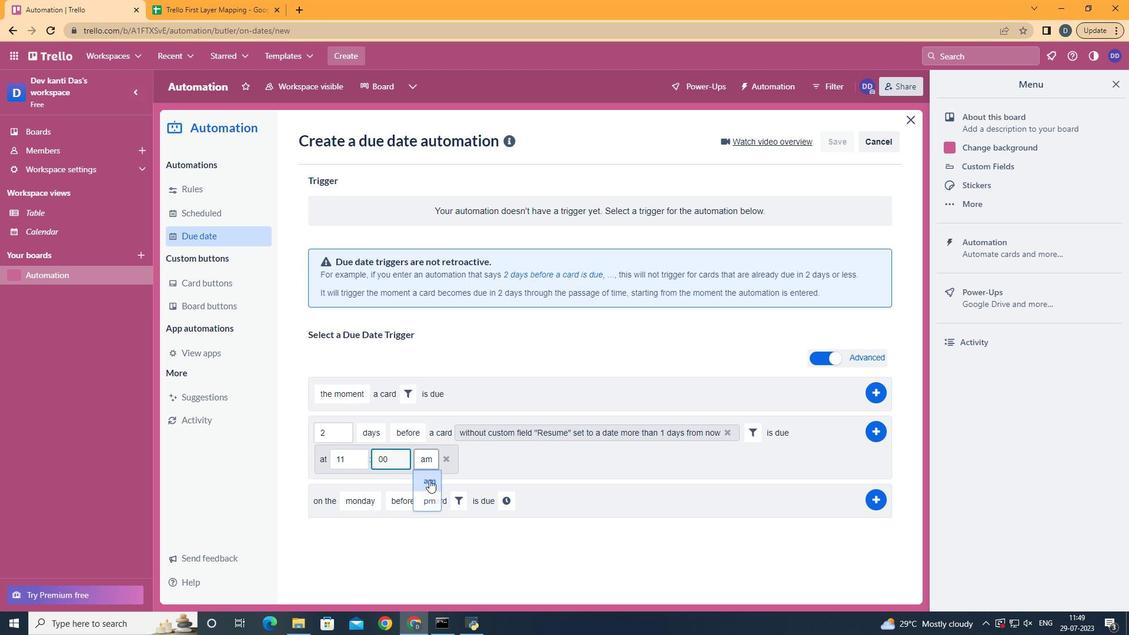 
Action: Mouse pressed left at (432, 486)
Screenshot: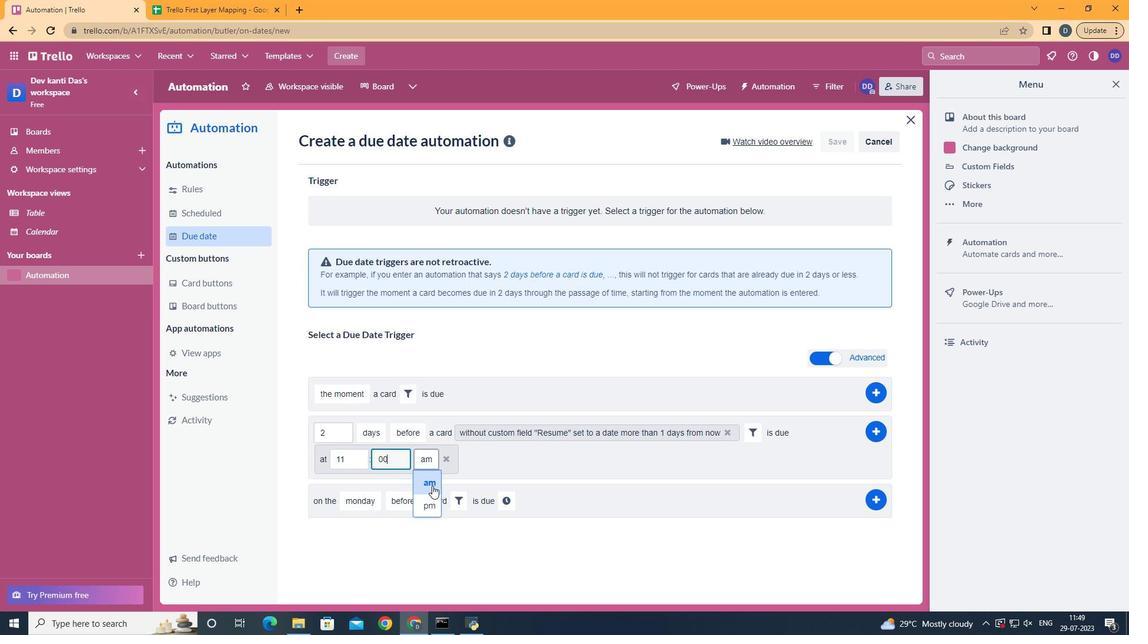 
